 Task: Create List Brand Sampling in Board Content Marketing Best Practices to Workspace Business Intelligence Software. Create List Brand Swag in Board Brand Experience Design to Workspace Business Intelligence Software. Create List Brand Store in Board Employee Onboarding and Orientation Programs to Workspace Business Intelligence Software
Action: Mouse moved to (81, 375)
Screenshot: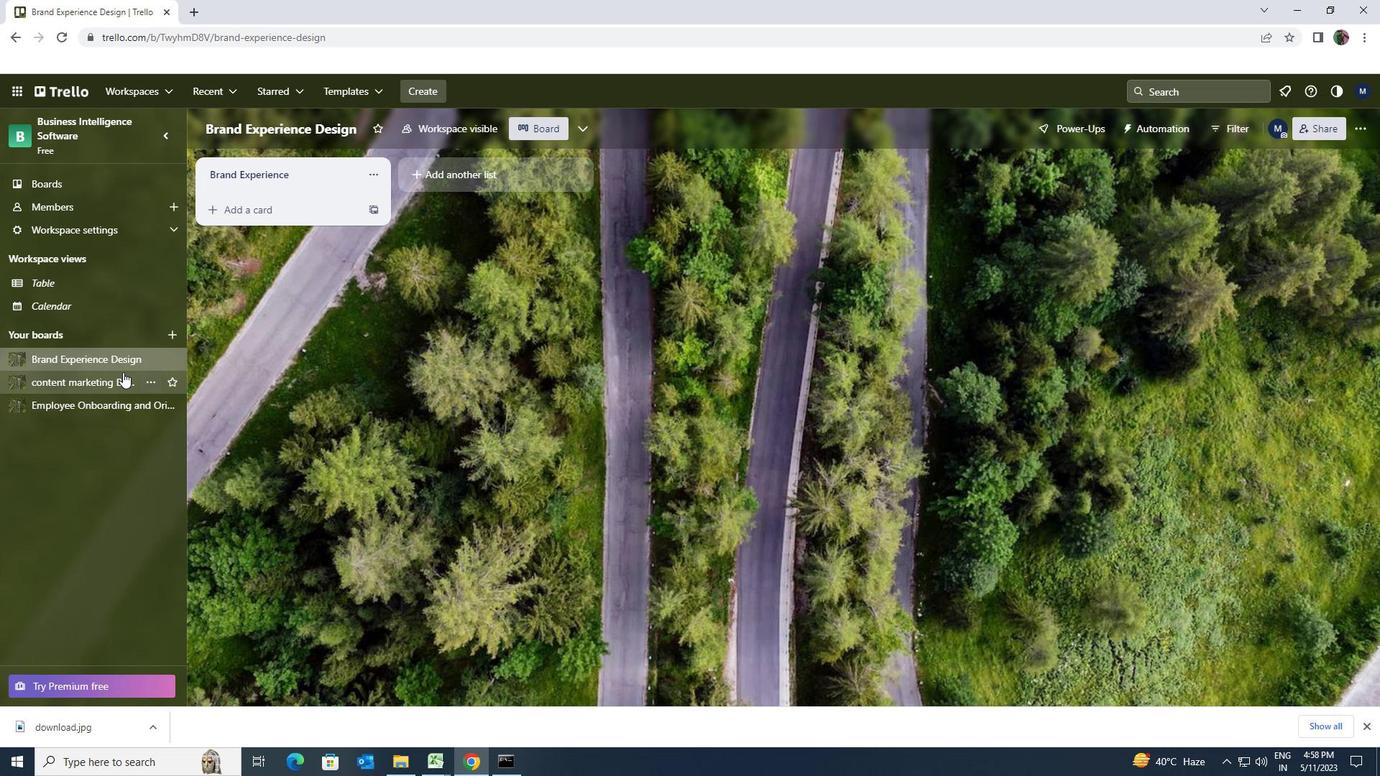 
Action: Mouse pressed left at (81, 375)
Screenshot: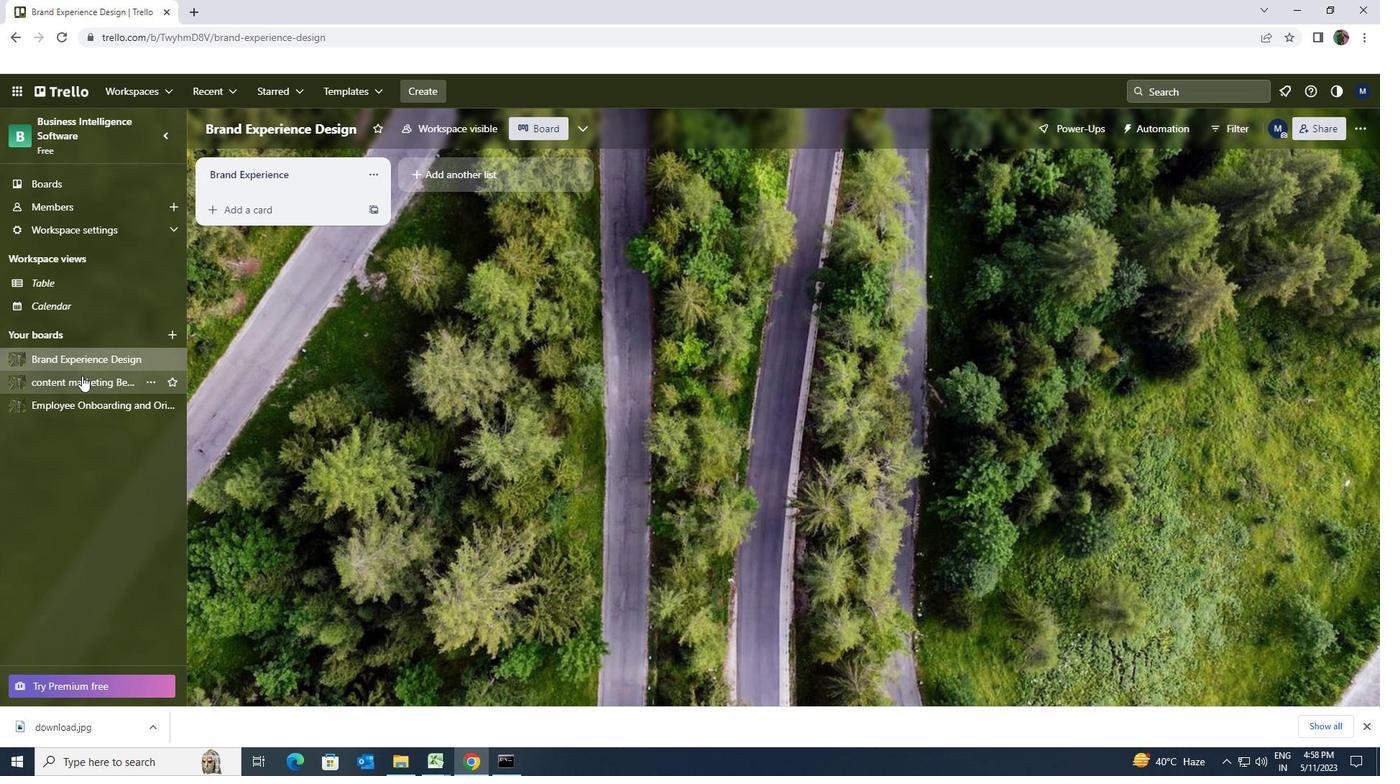 
Action: Mouse moved to (416, 176)
Screenshot: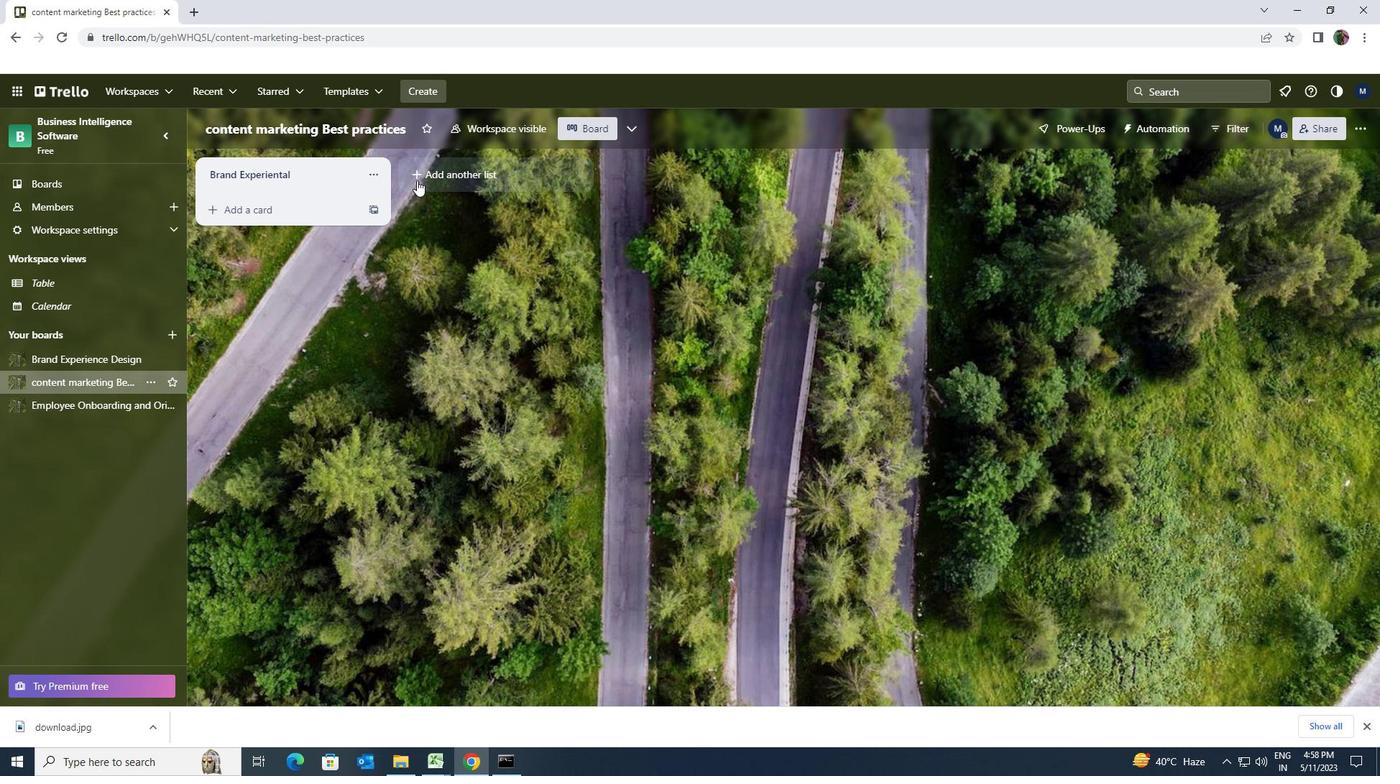 
Action: Mouse pressed left at (416, 176)
Screenshot: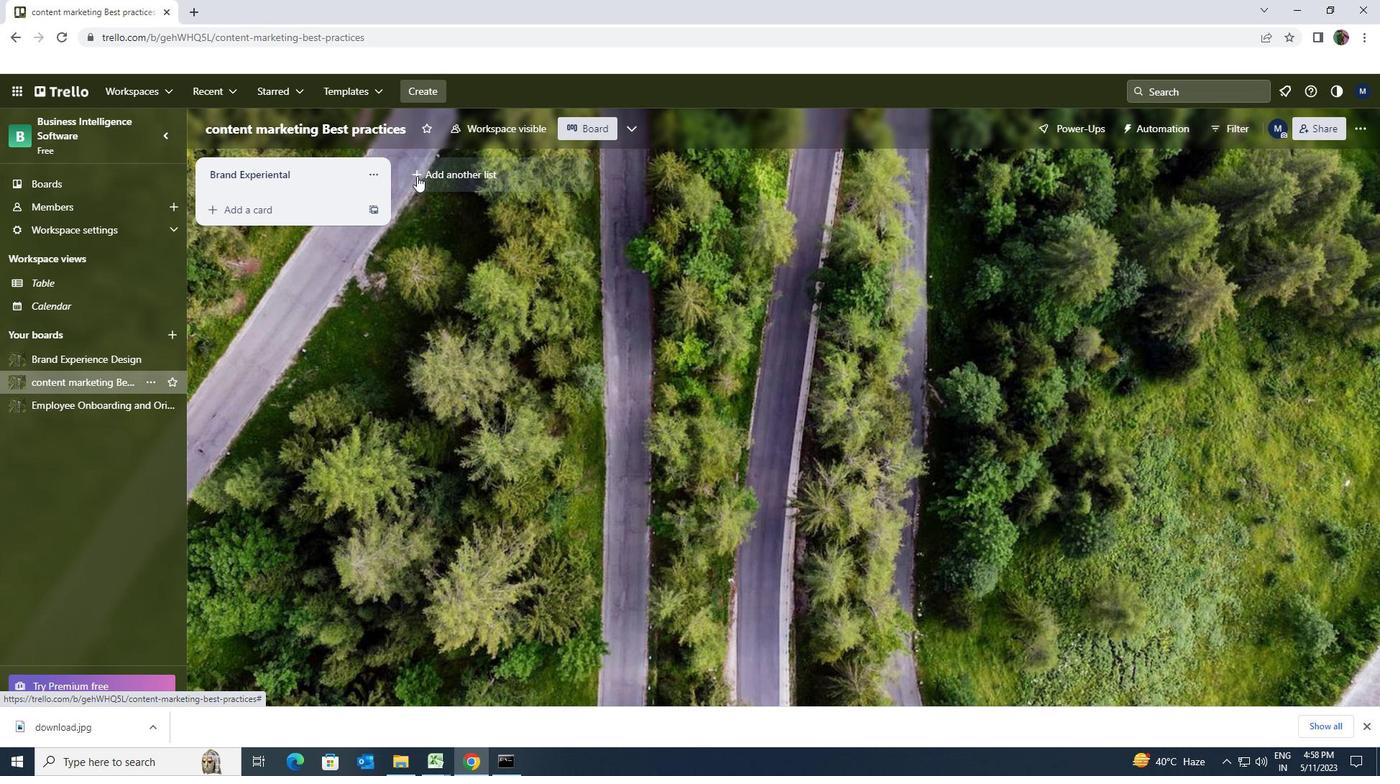 
Action: Key pressed <Key.shift>BRAND<Key.space><Key.shift>SAMPLING
Screenshot: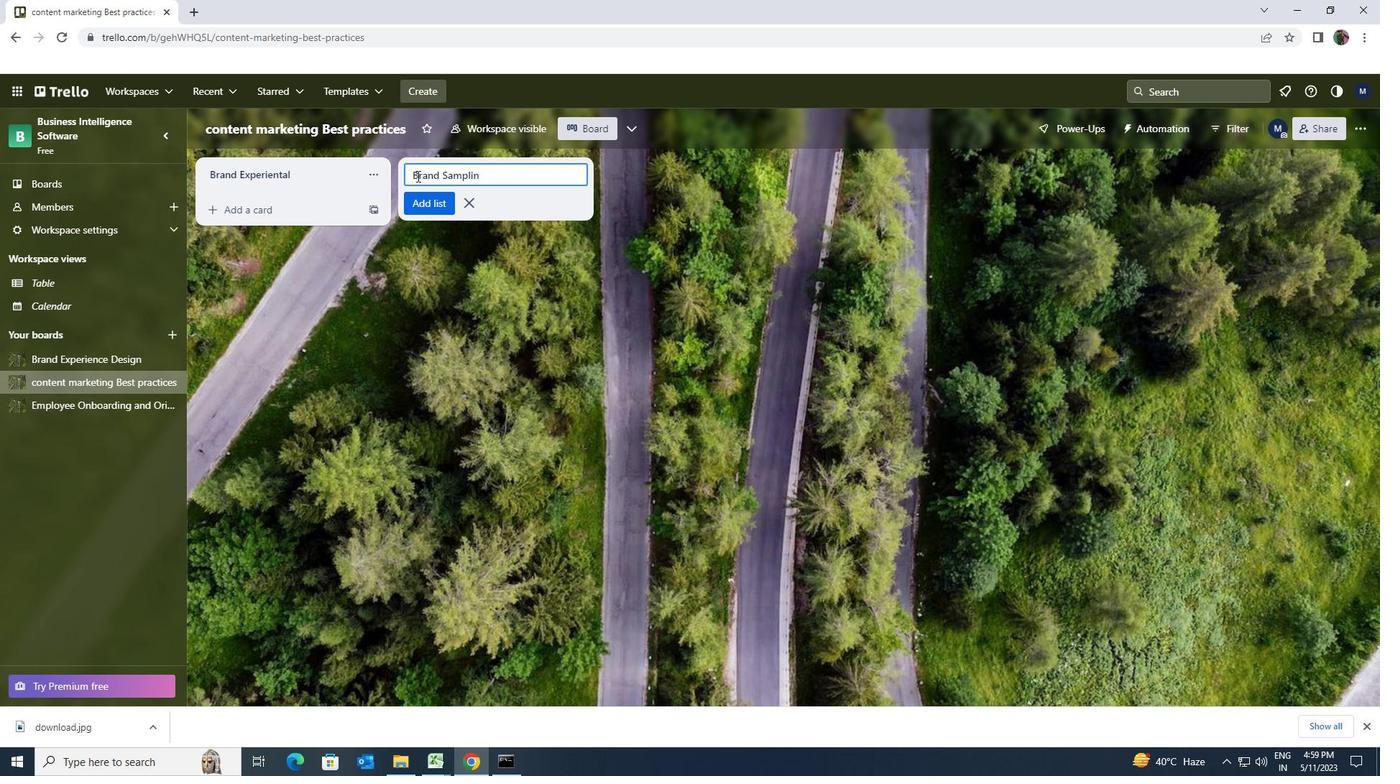 
Action: Mouse moved to (424, 204)
Screenshot: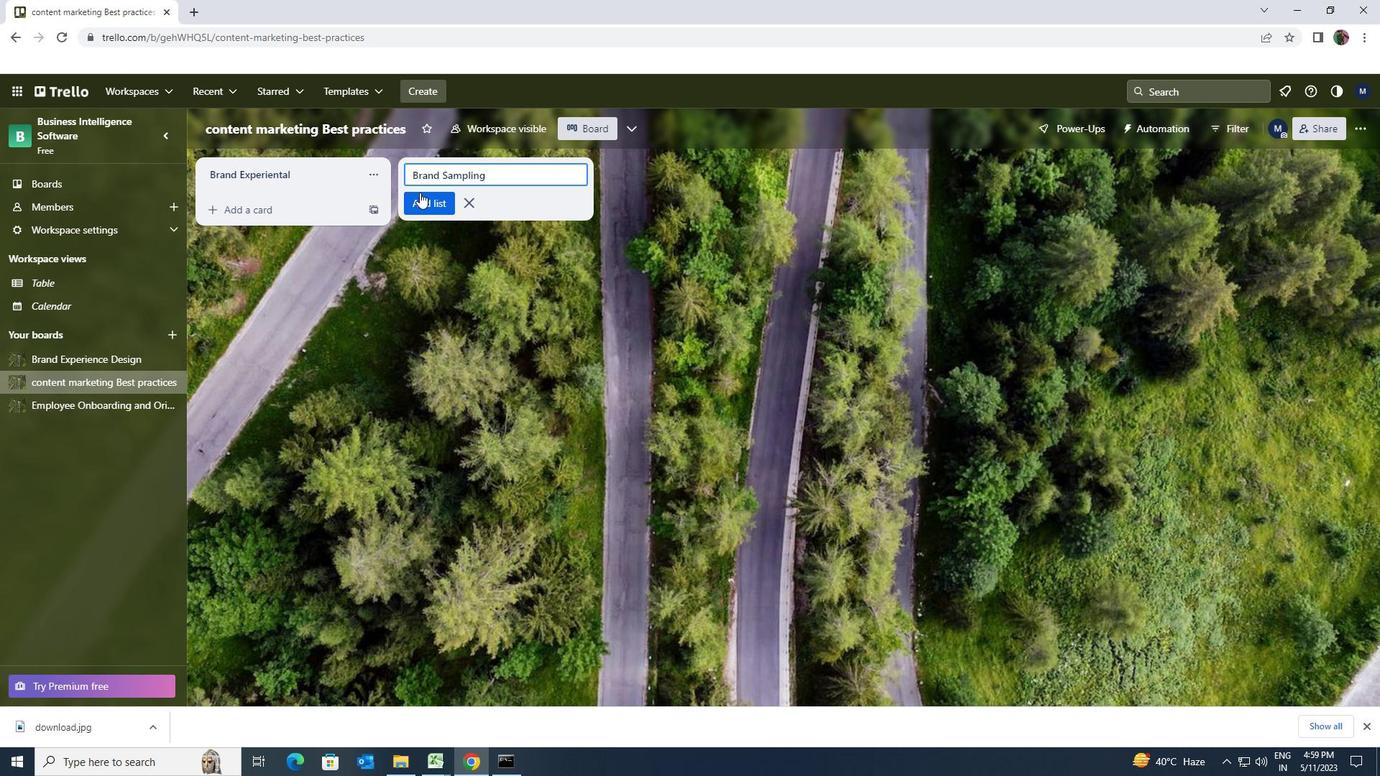 
Action: Mouse pressed left at (424, 204)
Screenshot: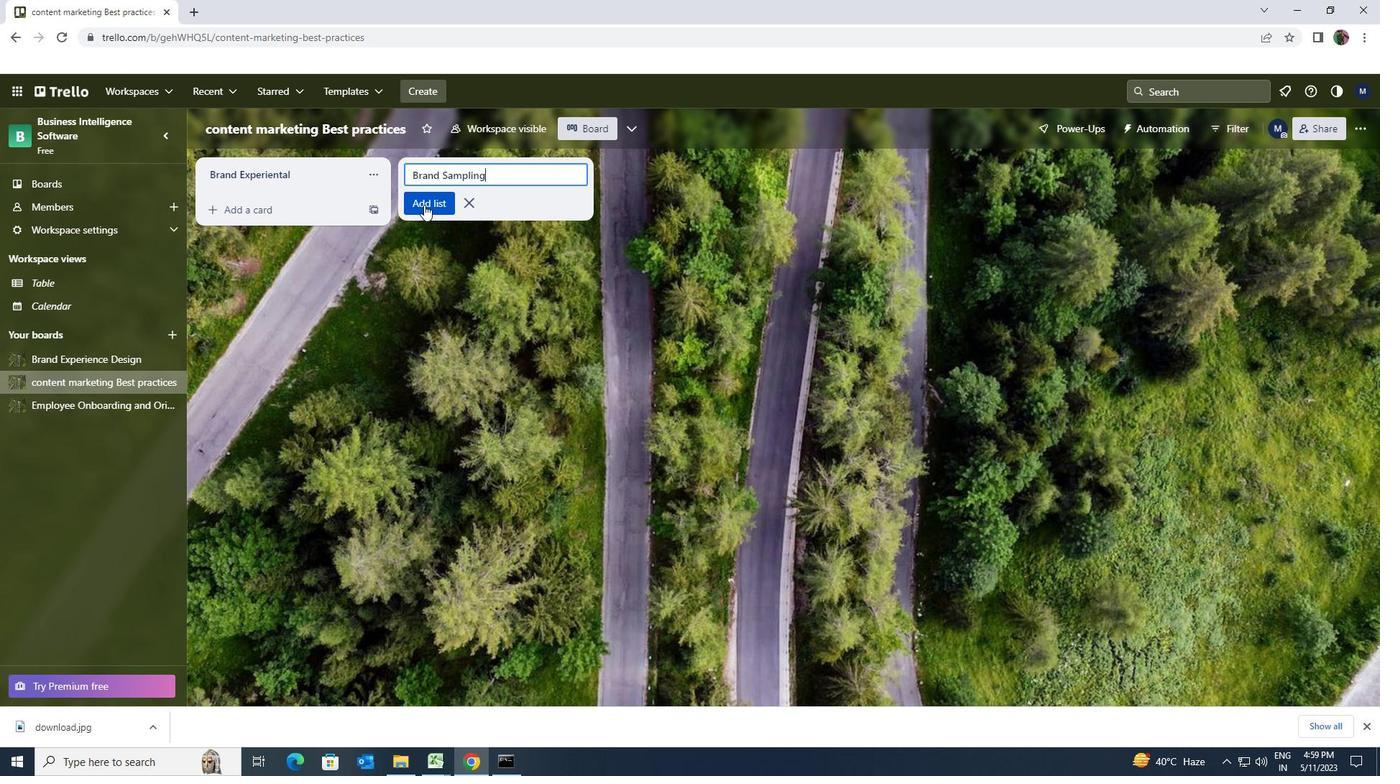 
Action: Mouse moved to (92, 368)
Screenshot: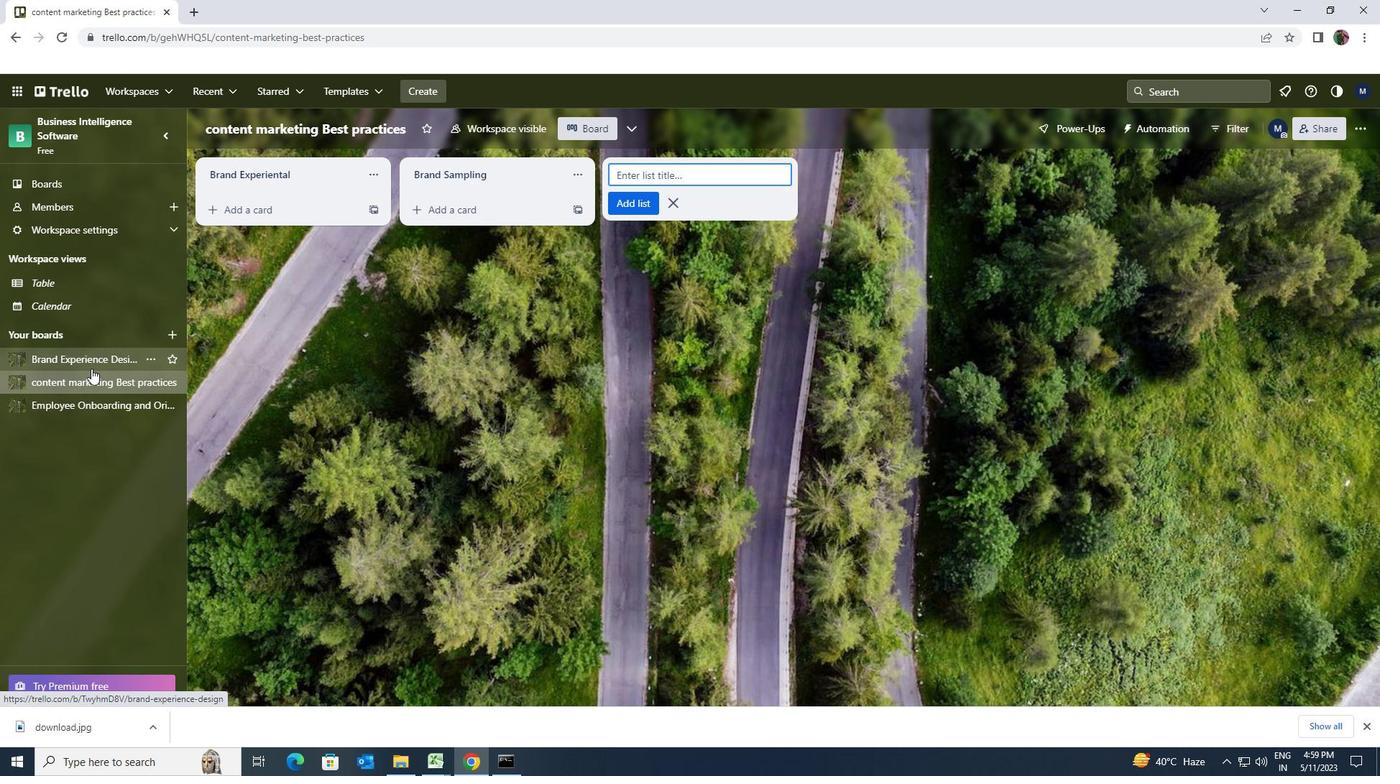 
Action: Mouse pressed left at (92, 368)
Screenshot: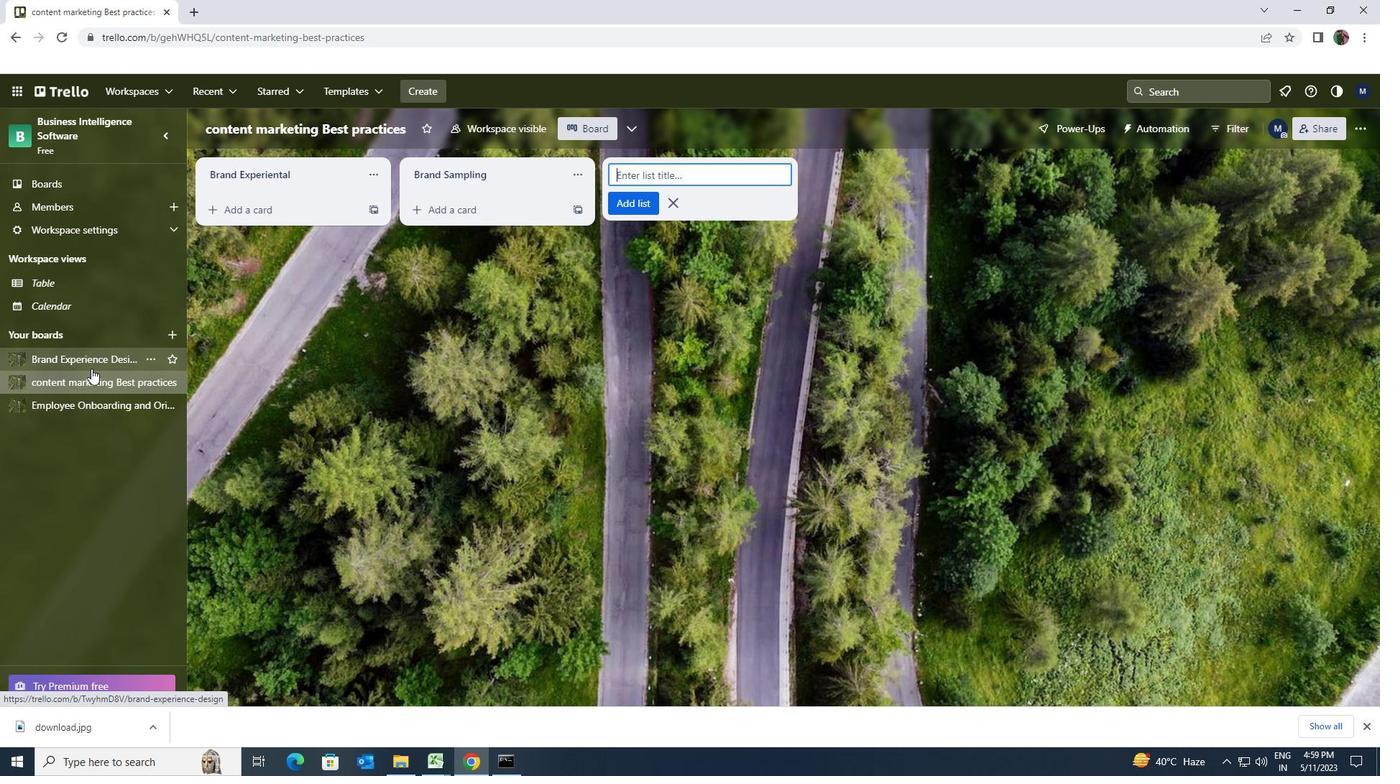 
Action: Mouse moved to (426, 171)
Screenshot: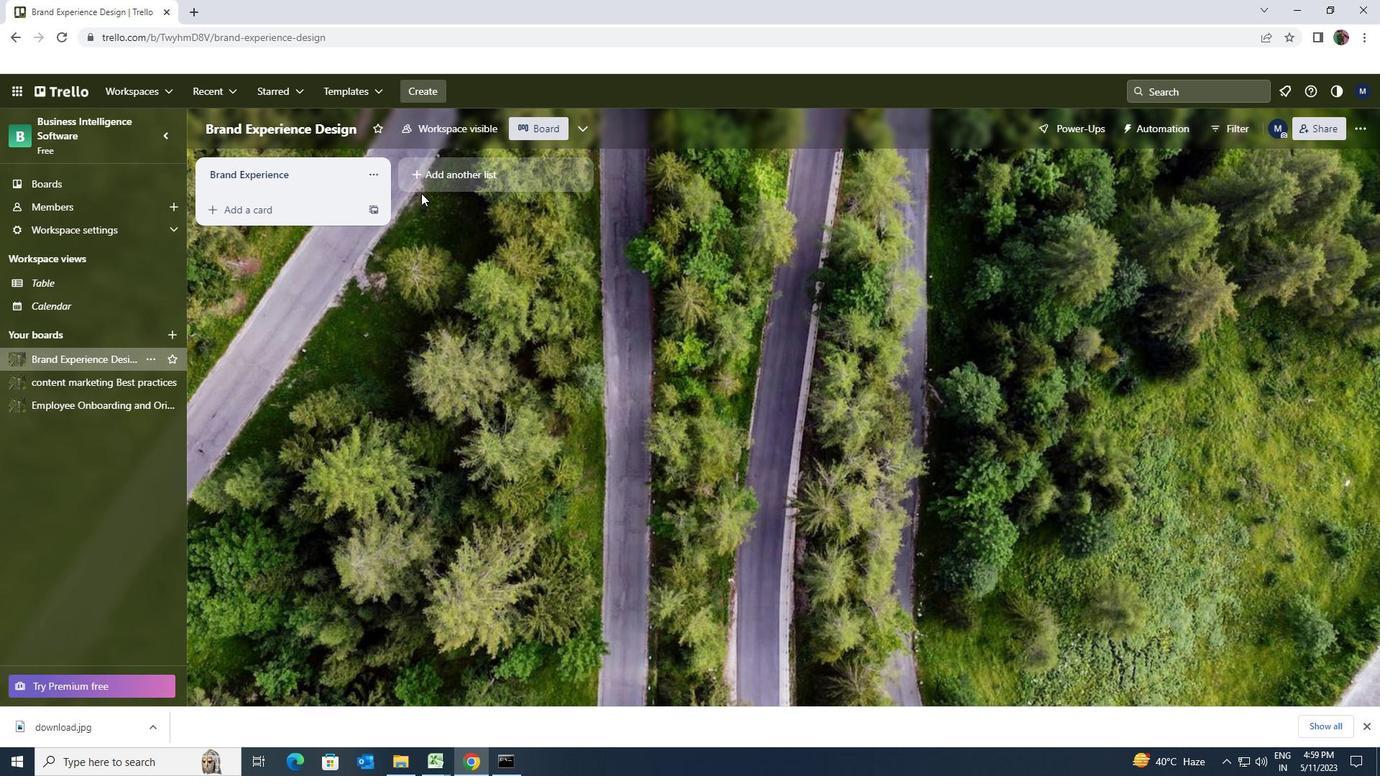 
Action: Mouse pressed left at (426, 171)
Screenshot: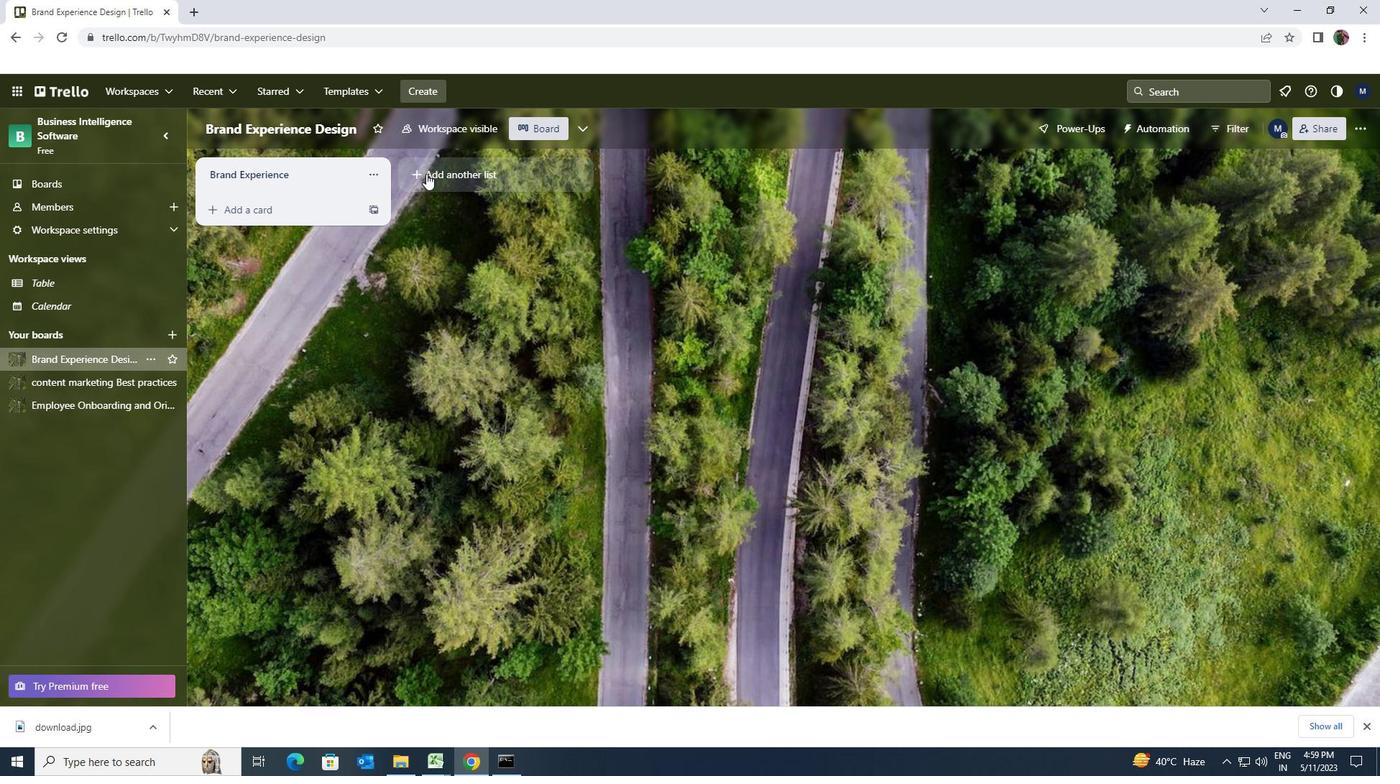 
Action: Key pressed <Key.shift>BRAND<Key.space>SAG<Key.backspace><Key.backspace>WAG
Screenshot: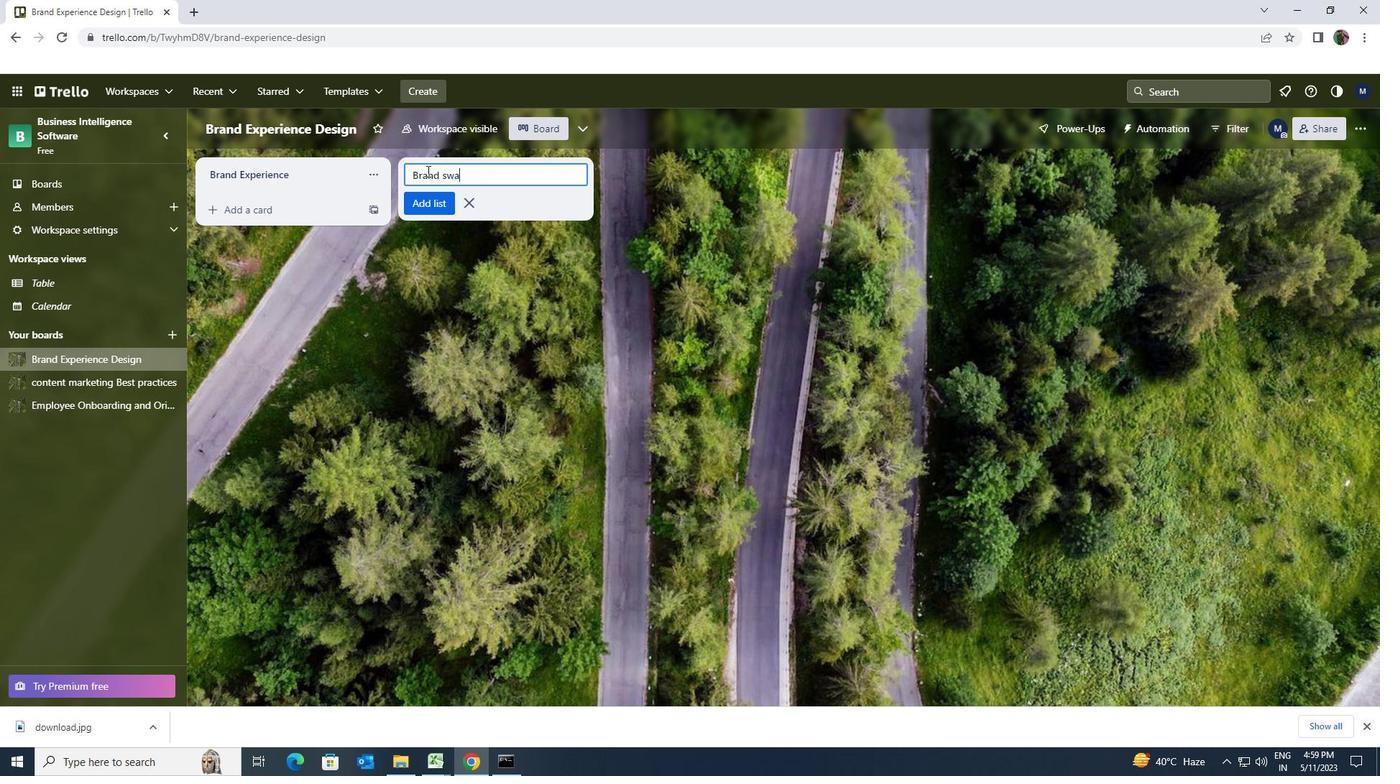 
Action: Mouse moved to (433, 194)
Screenshot: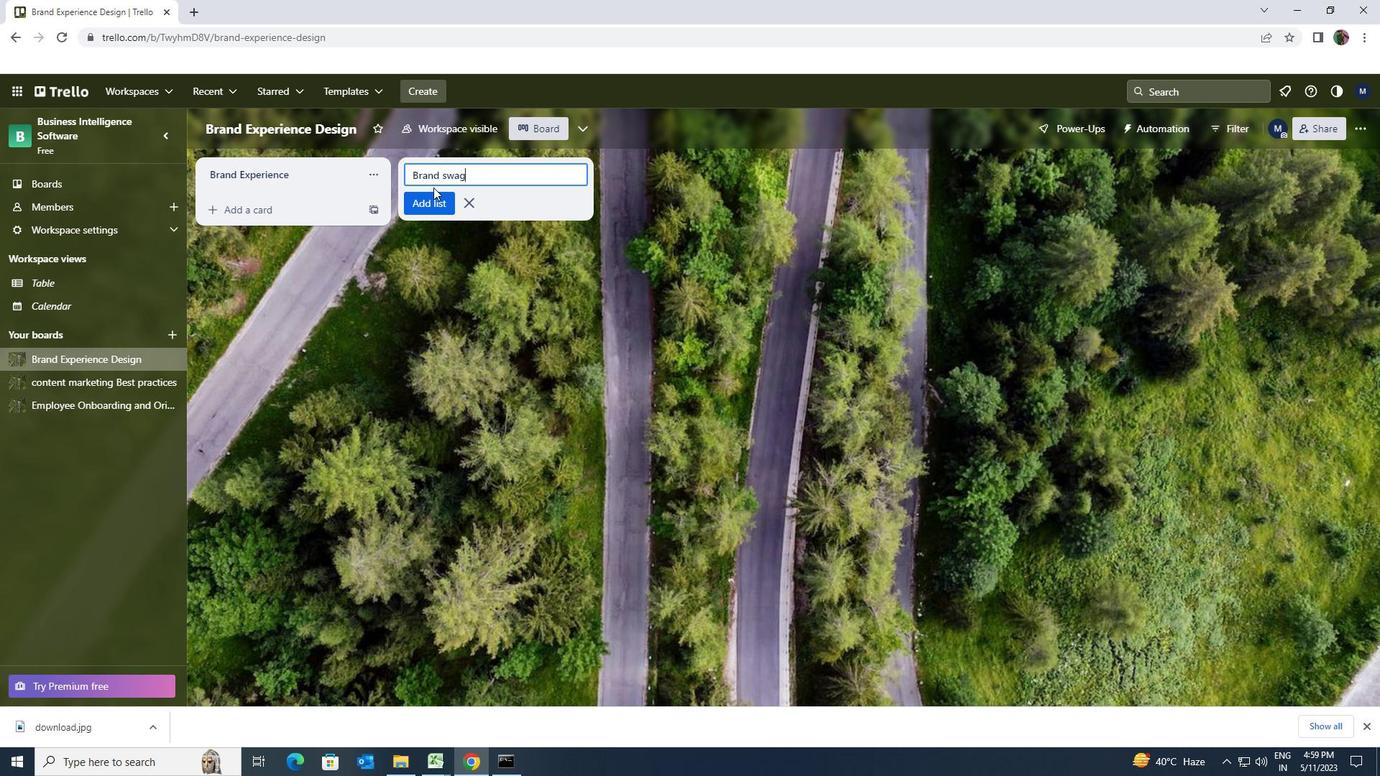 
Action: Mouse pressed left at (433, 194)
Screenshot: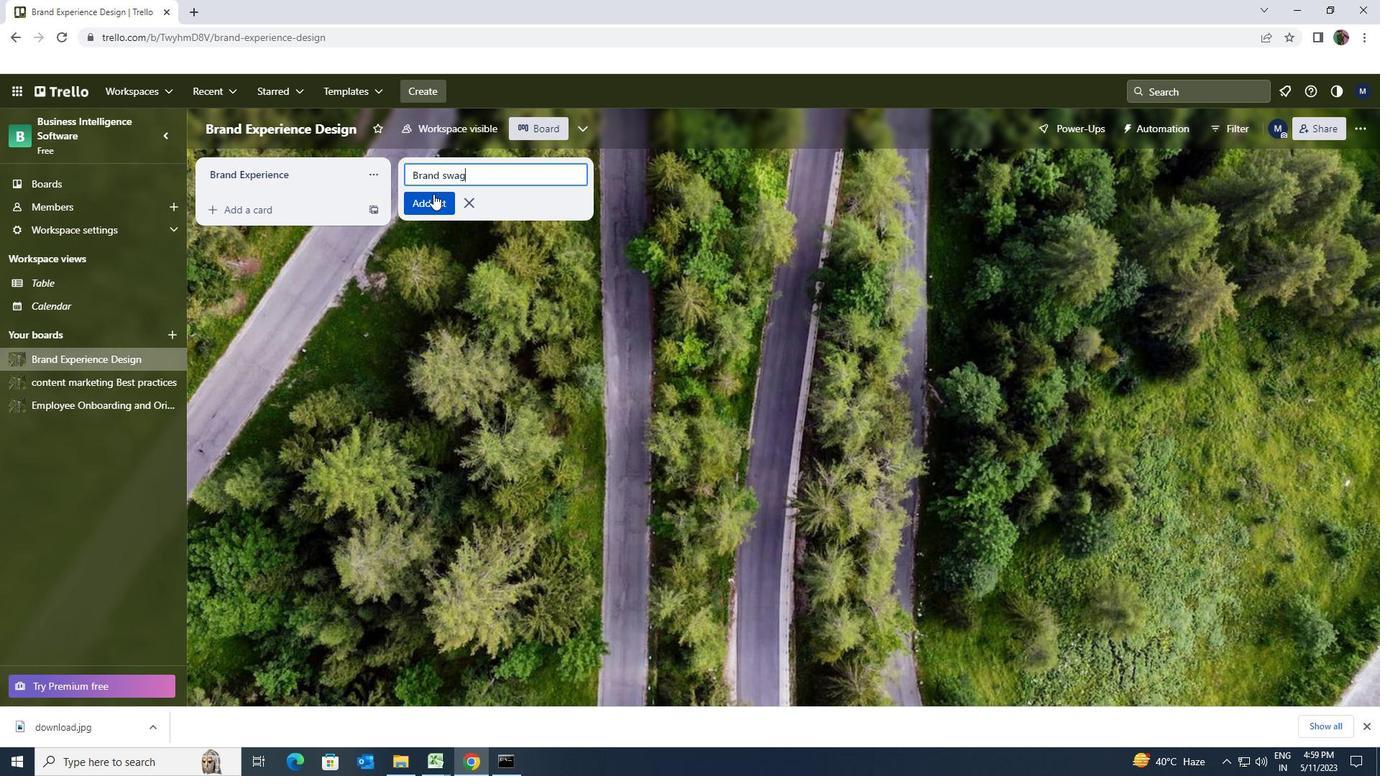
Action: Mouse moved to (106, 411)
Screenshot: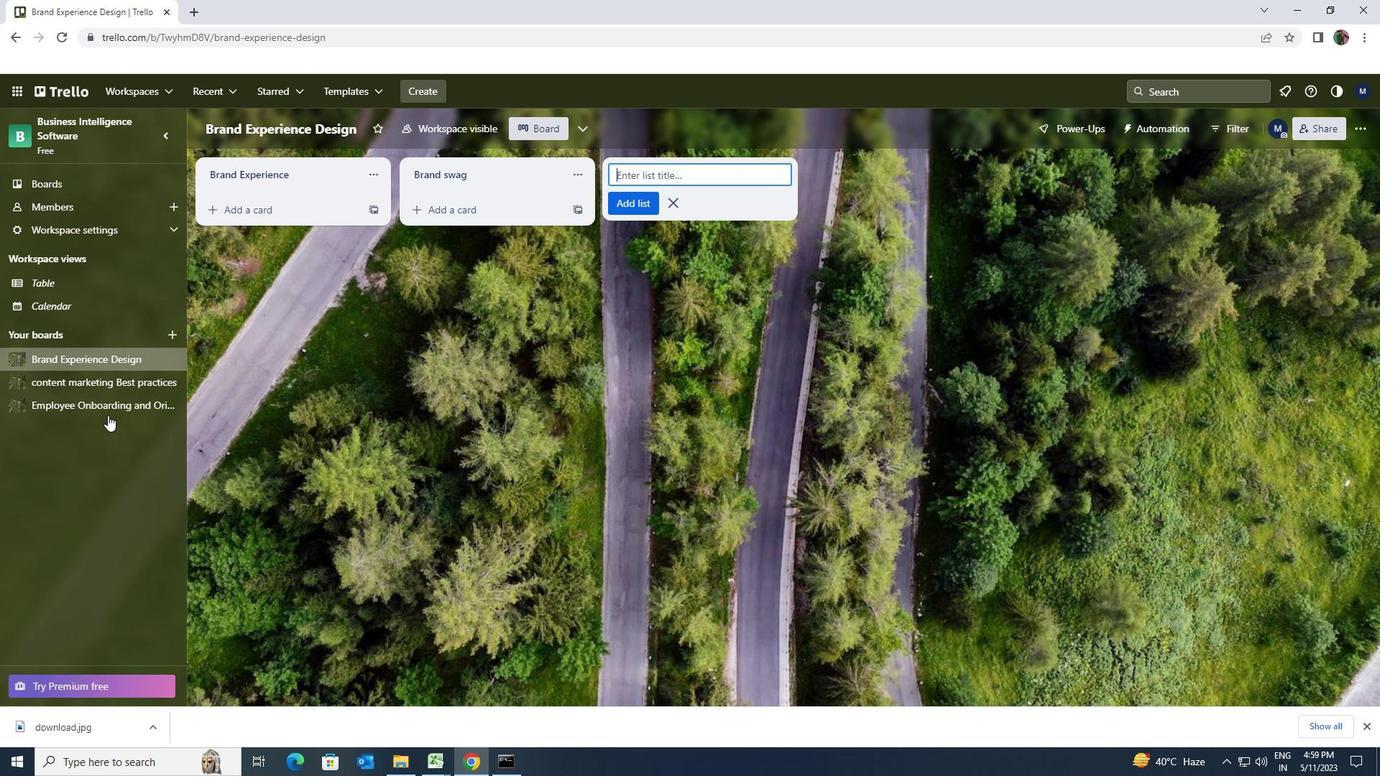 
Action: Mouse pressed left at (106, 411)
Screenshot: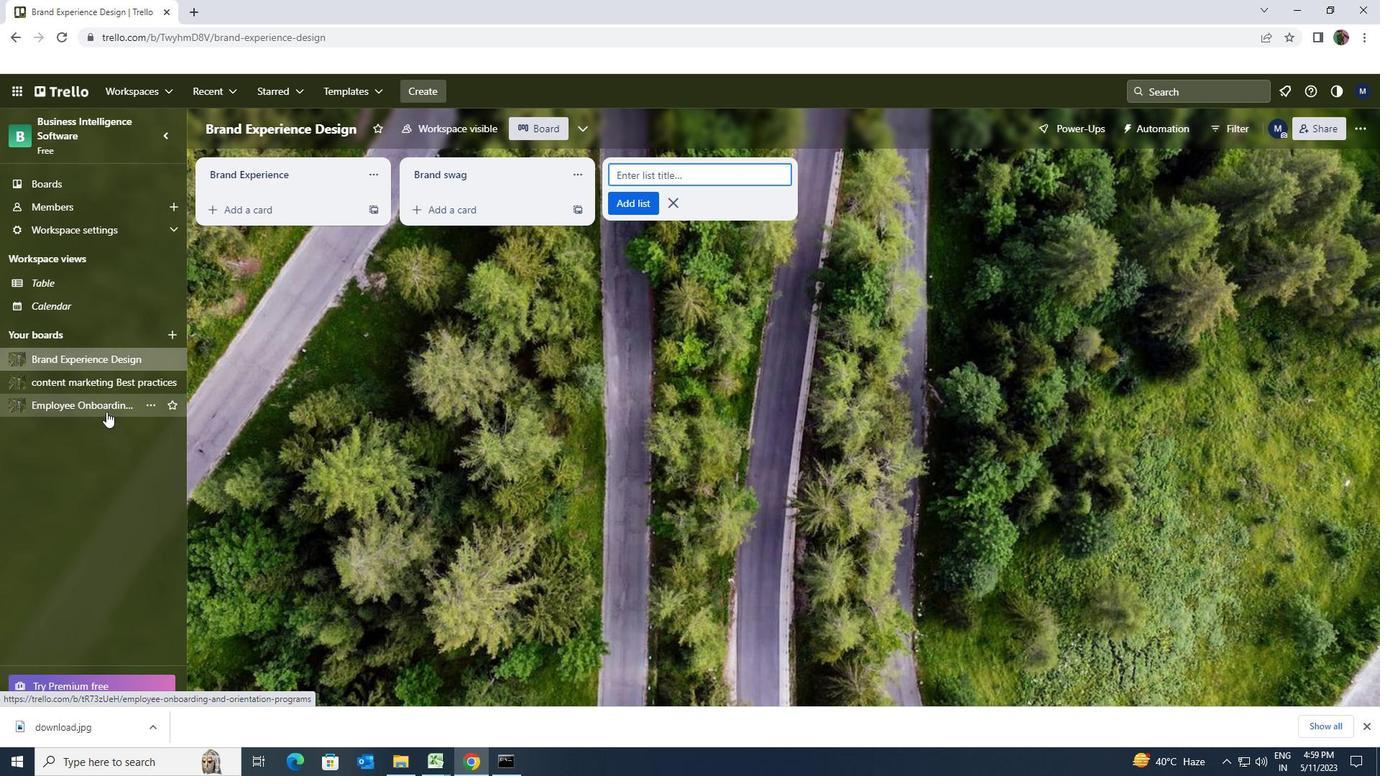 
Action: Mouse moved to (424, 173)
Screenshot: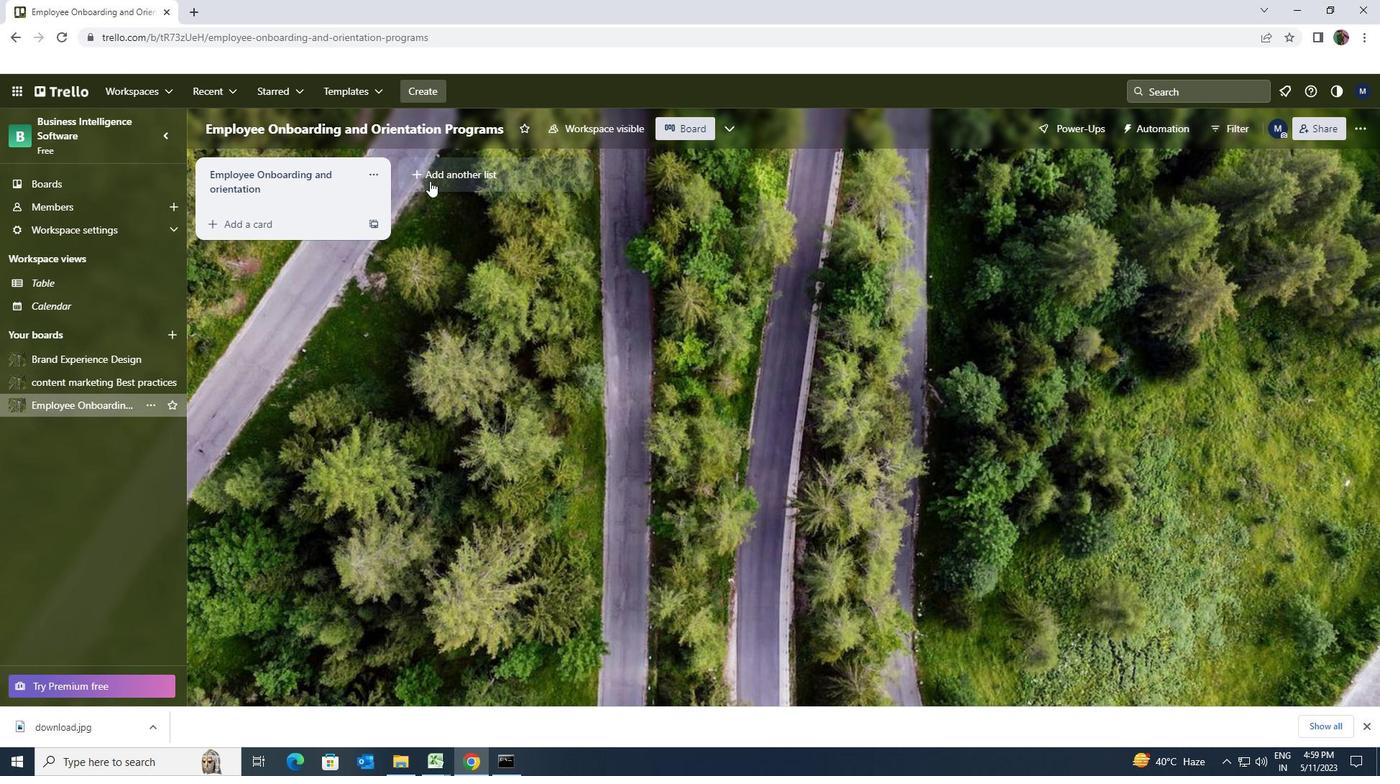 
Action: Mouse pressed left at (424, 173)
Screenshot: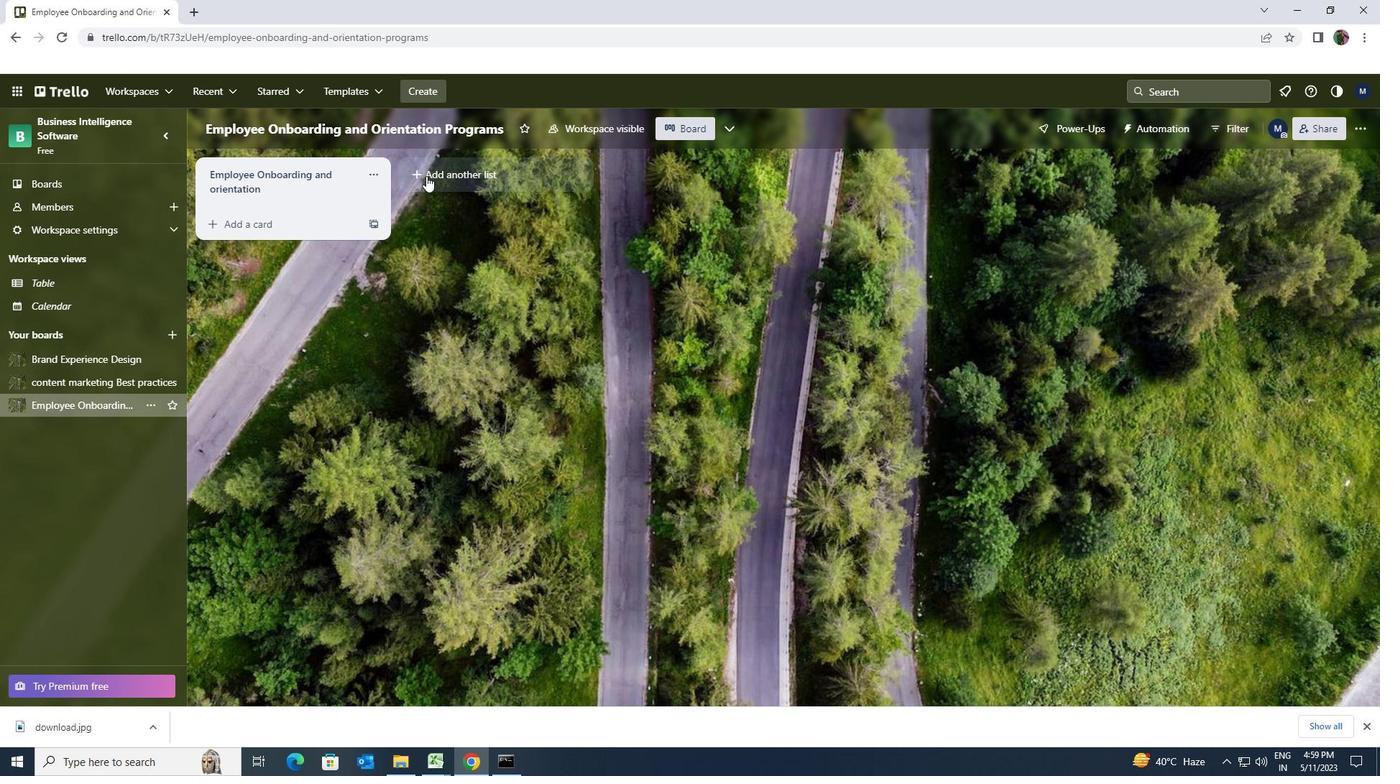 
Action: Key pressed <Key.shift><Key.shift><Key.shift><Key.shift><Key.shift><Key.shift><Key.shift><Key.shift><Key.shift><Key.shift><Key.shift><Key.shift><Key.shift><Key.shift>BRAND<Key.space><Key.shift>STORE
Screenshot: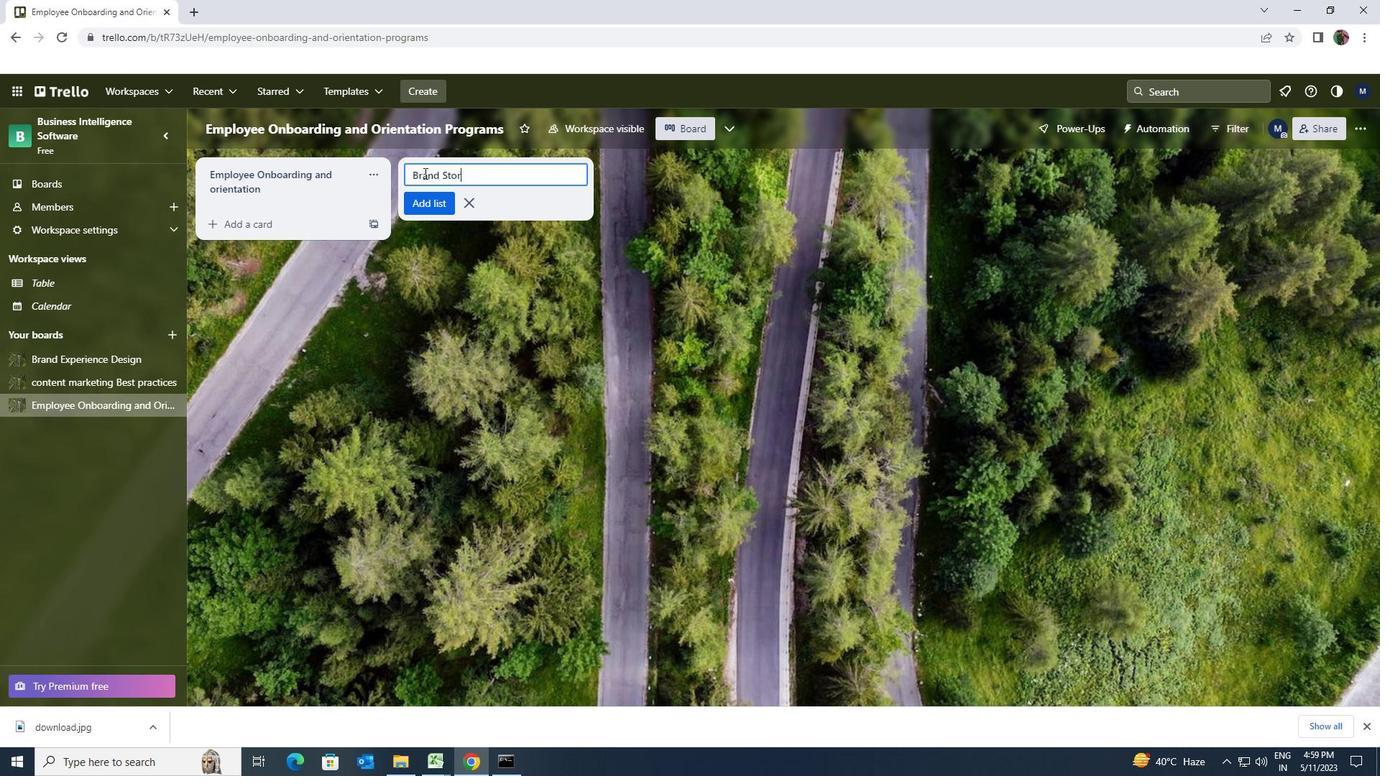 
Action: Mouse moved to (437, 206)
Screenshot: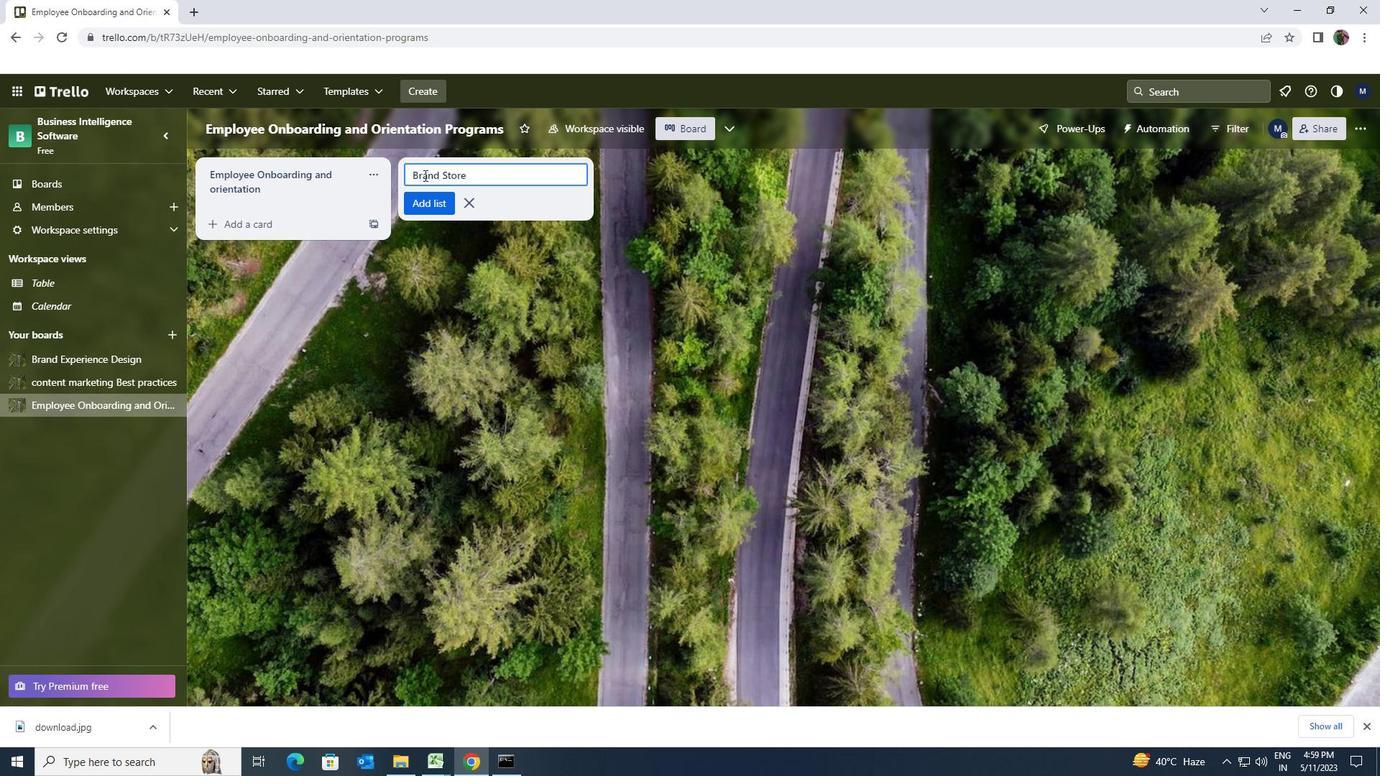 
Action: Mouse pressed left at (437, 206)
Screenshot: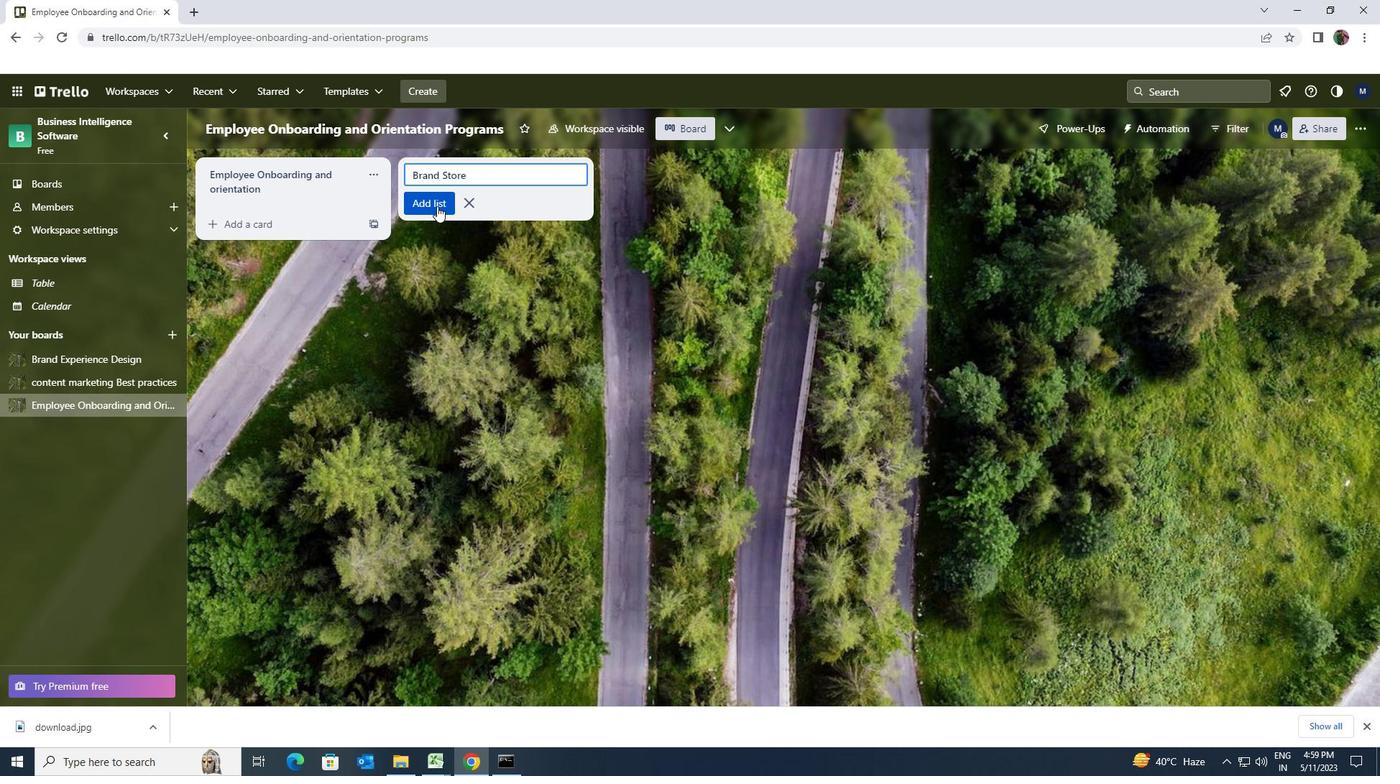 
